 Task: Add an event with the title Second Team Building Event: Go-Kart Racing and Team Competition, date '2023/11/21', time 7:00 AM to 9:00 AMand add a description: Any defects, deviations, or non-conformities identified during the Quality Assurance Check will be documented and tracked. The team will assign severity levels and work with project stakeholders to determine appropriate corrective actions and resolutions., put the event into Blue category . Add location for the event as: 987 Abu Simbel Temples, Abu Simbel, Egypt, logged in from the account softage.10@softage.netand send the event invitation to softage.7@softage.net and softage.8@softage.net. Set a reminder for the event At time of event
Action: Mouse moved to (84, 110)
Screenshot: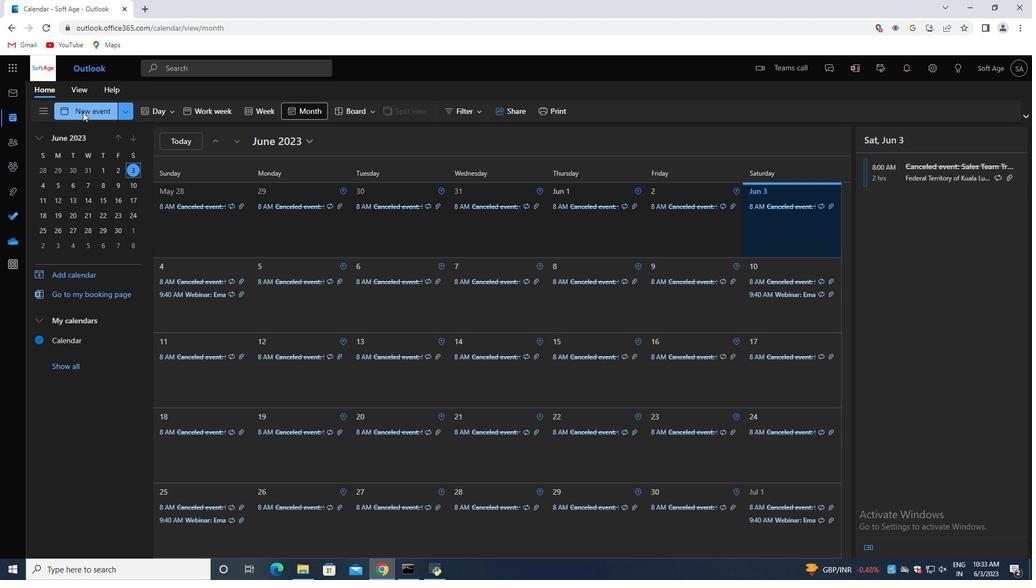 
Action: Mouse pressed left at (84, 110)
Screenshot: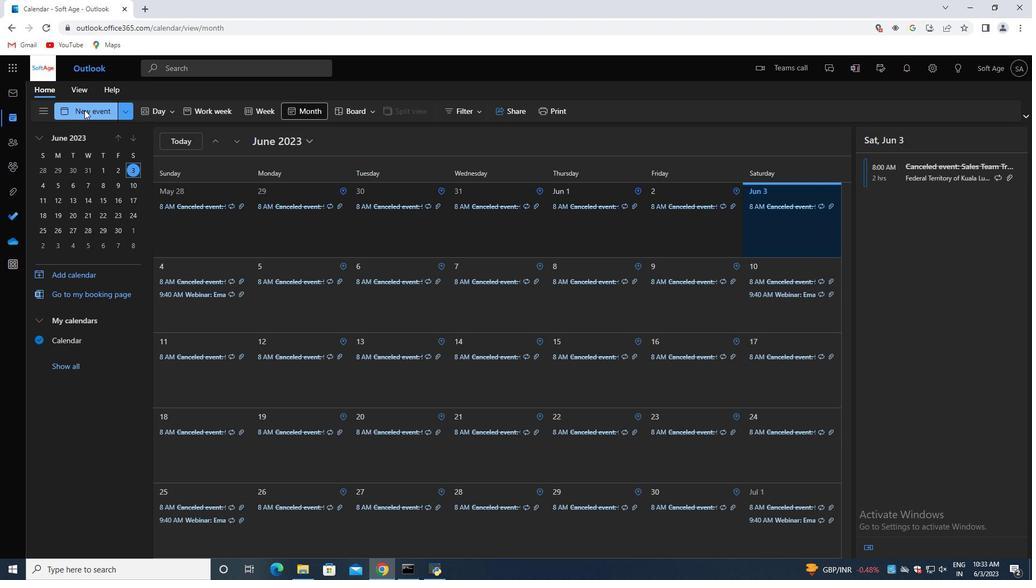 
Action: Mouse moved to (297, 179)
Screenshot: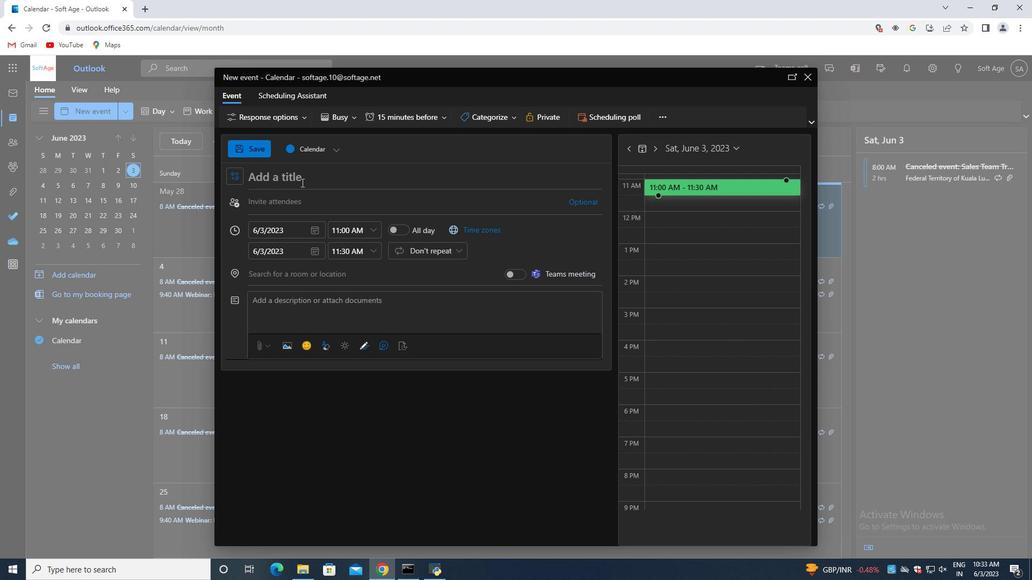 
Action: Mouse pressed left at (297, 179)
Screenshot: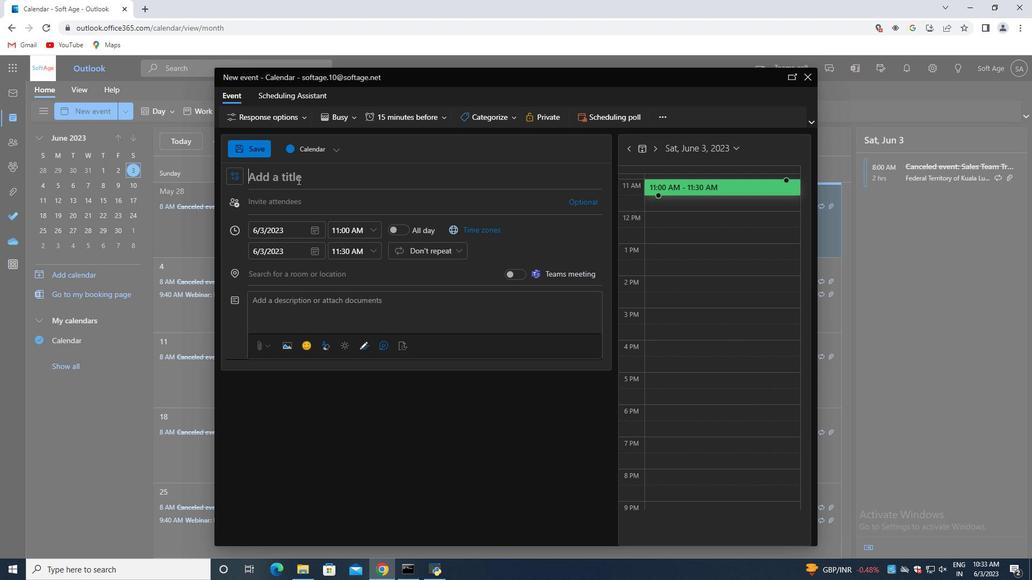 
Action: Key pressed <Key.shift>Second<Key.space><Key.shift>Team<Key.space><Key.shift>Building<Key.space><Key.shift>Event<Key.shift_r>:<Key.space><Key.shift>Go-<Key.shift>Kart<Key.space><Key.shift>racing<Key.space>and<Key.space><Key.shift>Team<Key.space><Key.shift>Competition
Screenshot: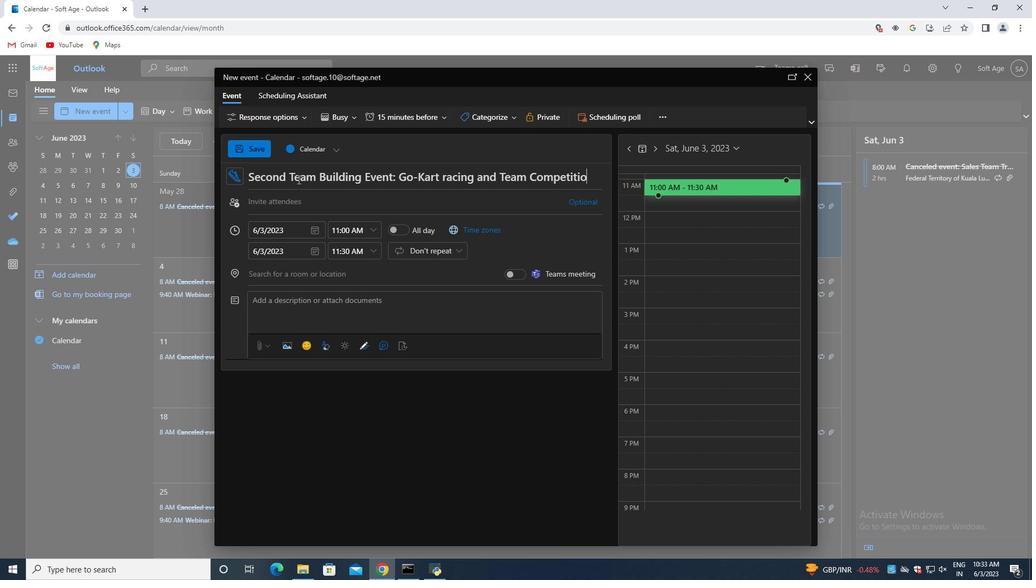 
Action: Mouse moved to (315, 229)
Screenshot: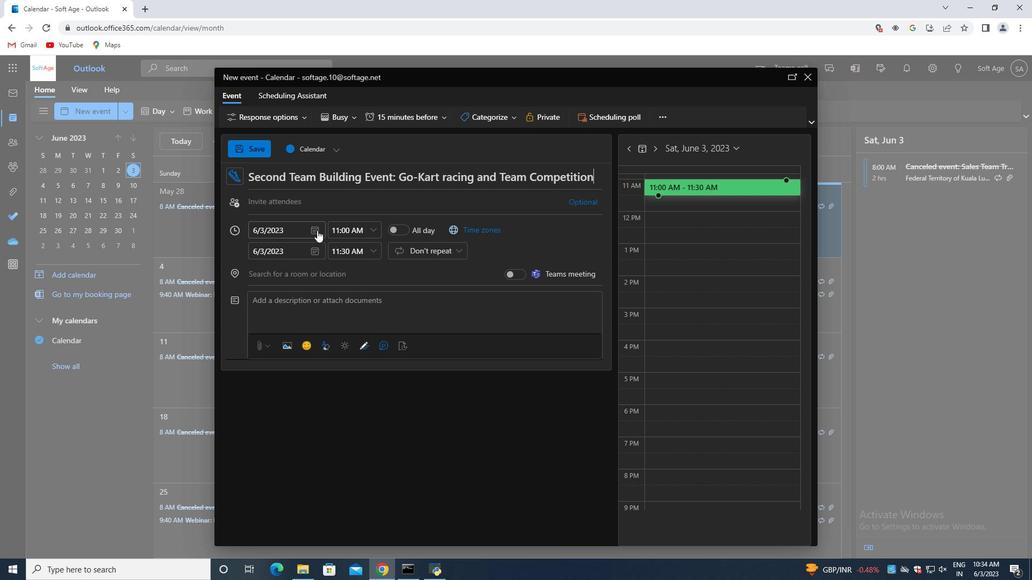 
Action: Mouse pressed left at (315, 229)
Screenshot: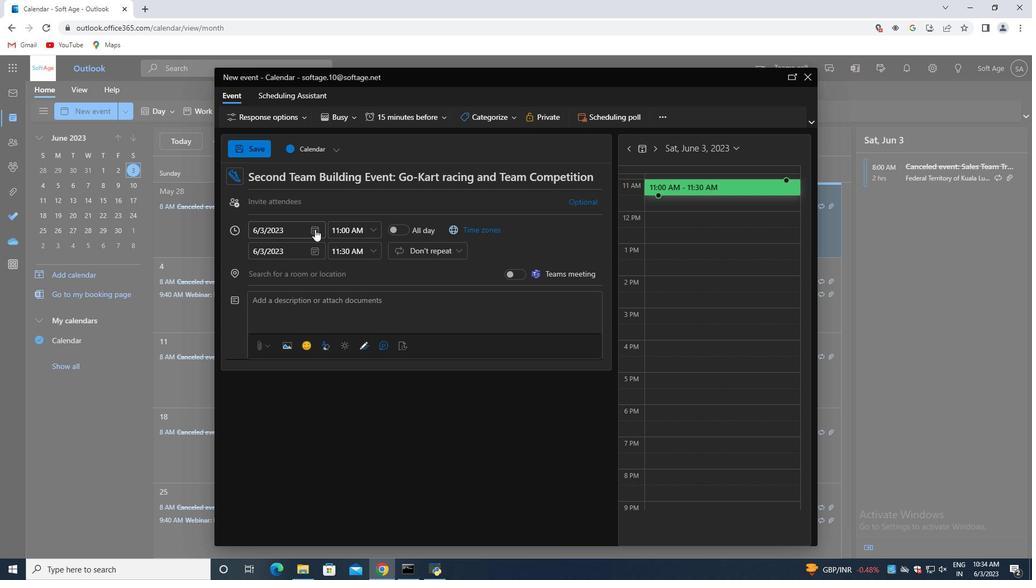
Action: Mouse moved to (353, 253)
Screenshot: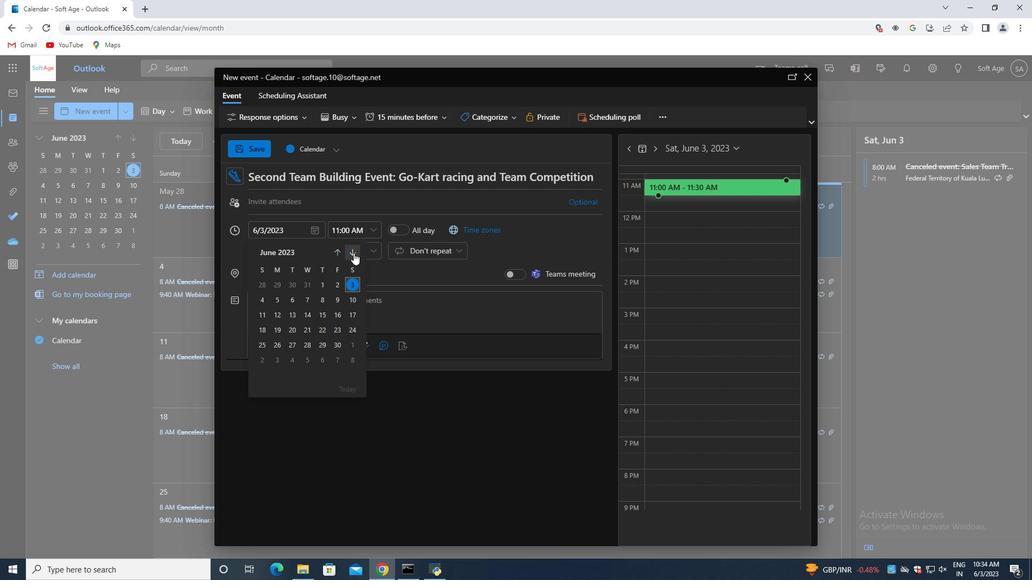 
Action: Mouse pressed left at (353, 253)
Screenshot: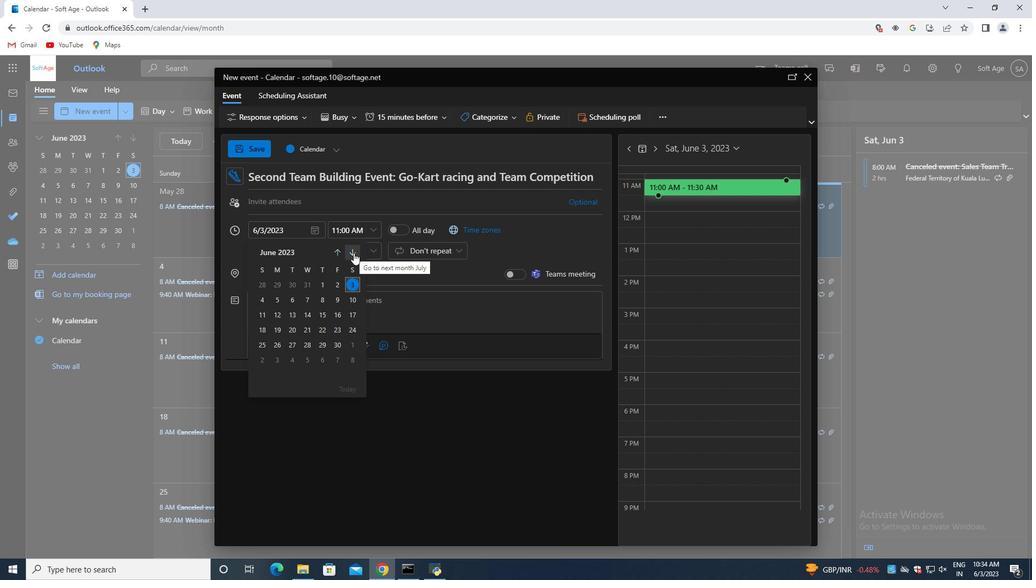 
Action: Mouse pressed left at (353, 253)
Screenshot: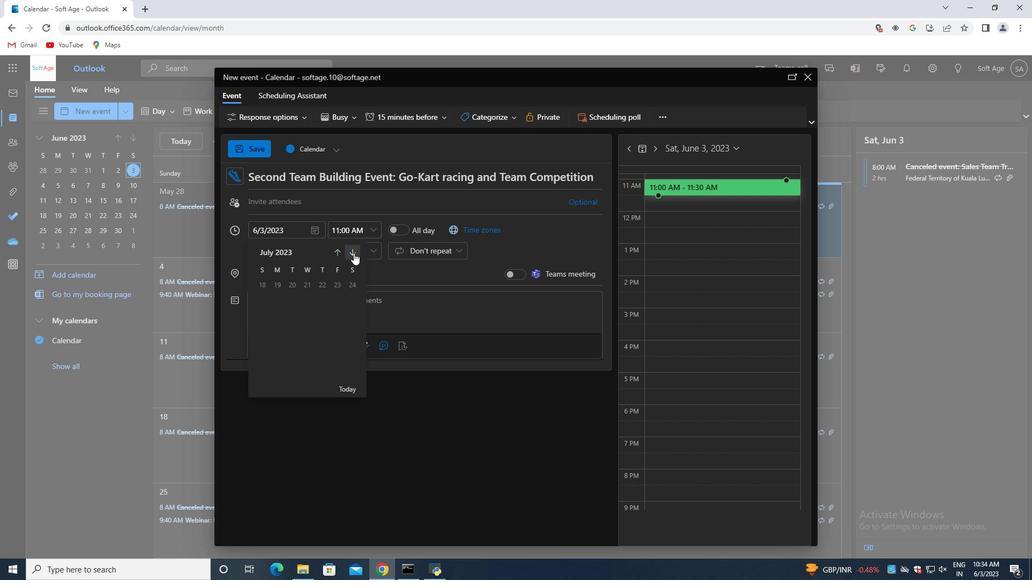 
Action: Mouse pressed left at (353, 253)
Screenshot: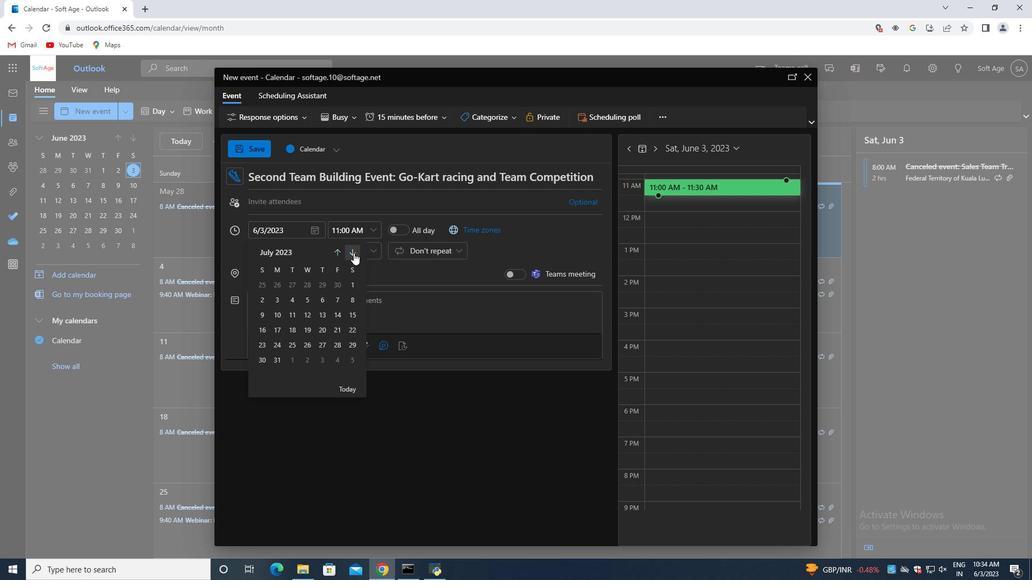 
Action: Mouse pressed left at (353, 253)
Screenshot: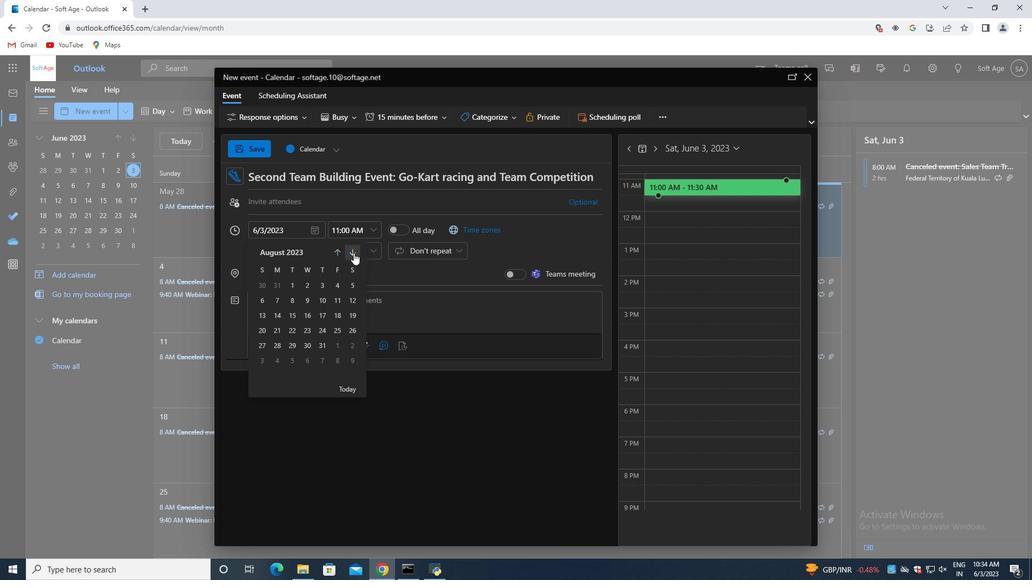
Action: Mouse pressed left at (353, 253)
Screenshot: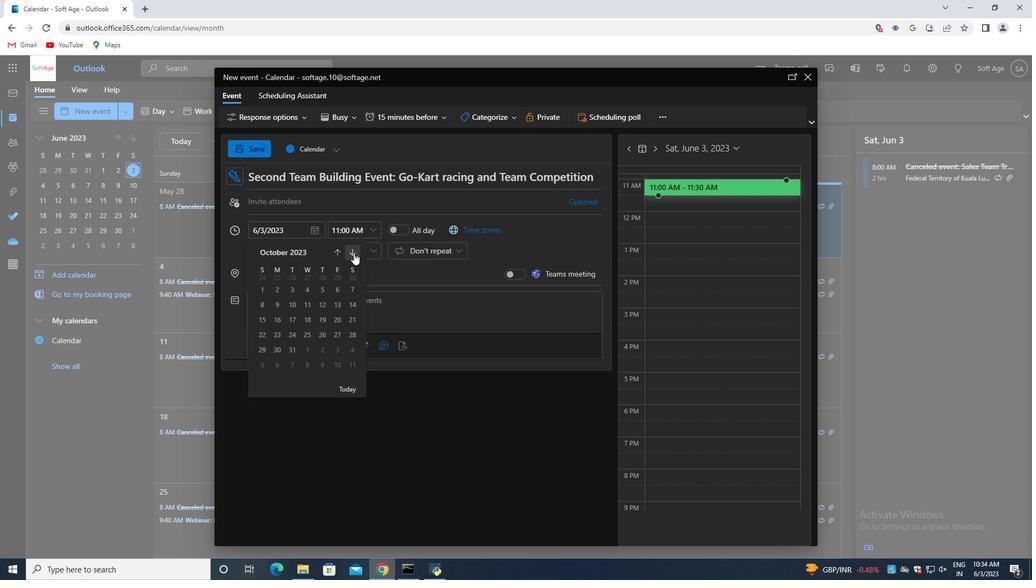 
Action: Mouse moved to (288, 330)
Screenshot: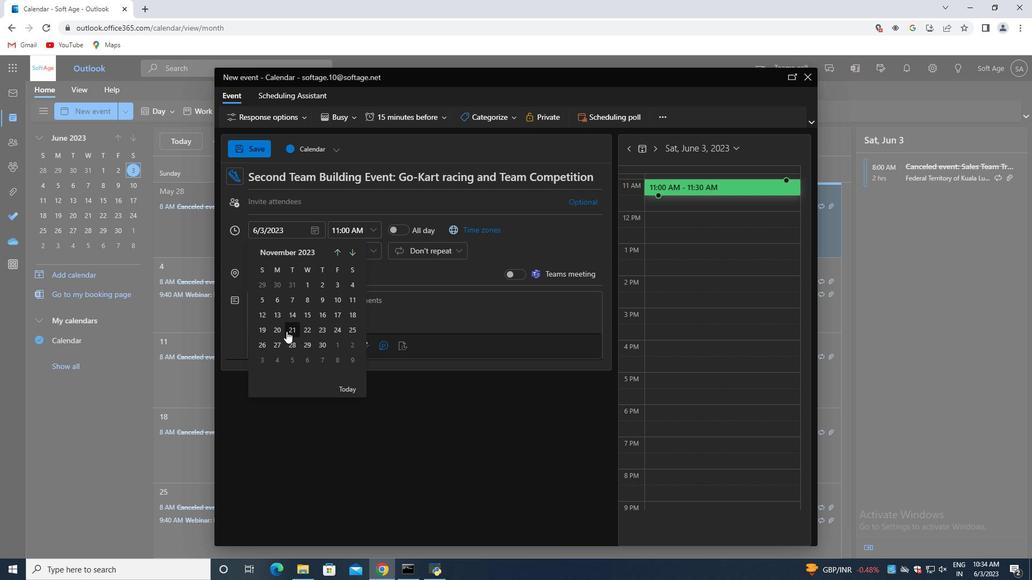 
Action: Mouse pressed left at (288, 330)
Screenshot: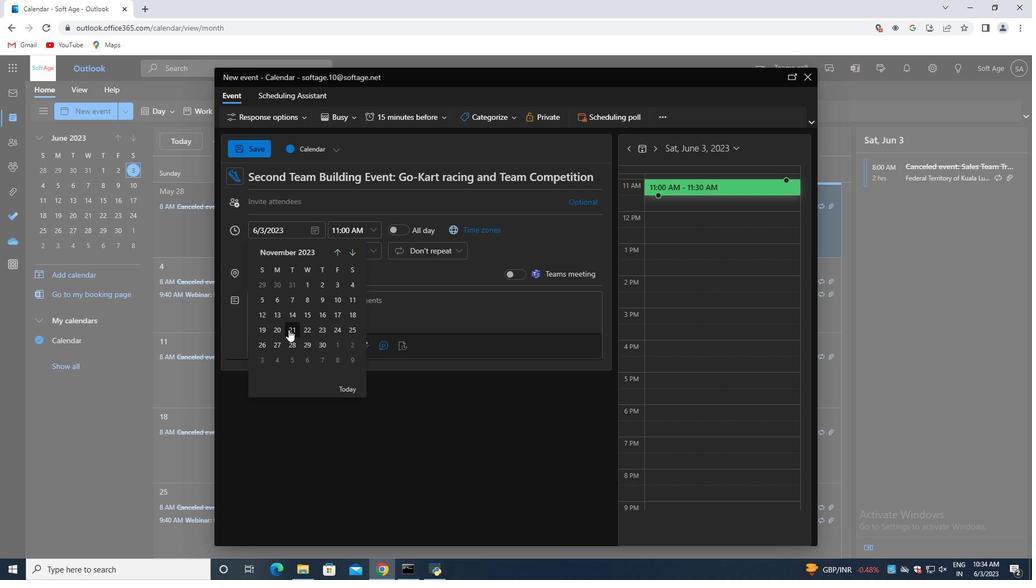 
Action: Mouse moved to (370, 232)
Screenshot: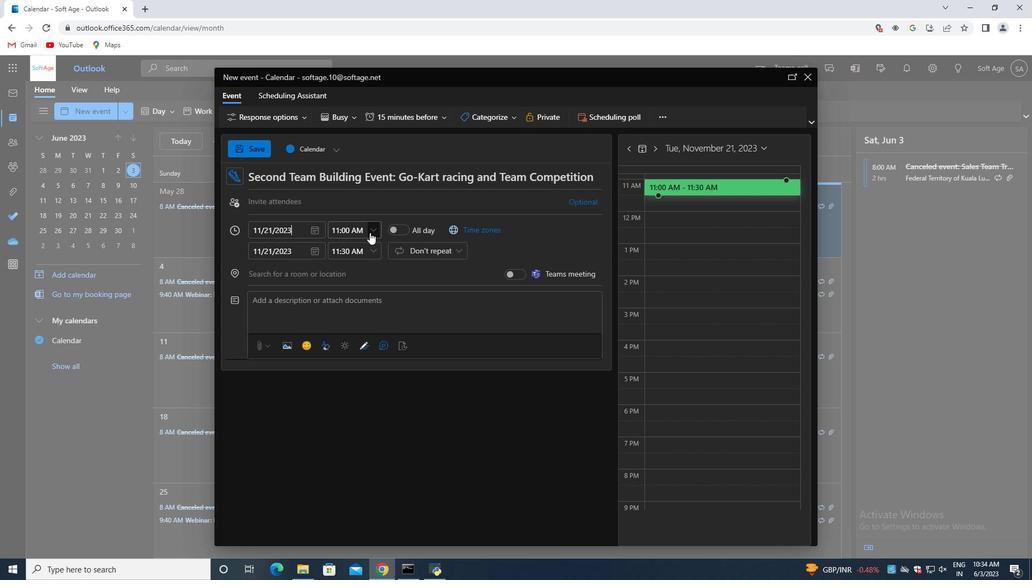 
Action: Mouse pressed left at (370, 232)
Screenshot: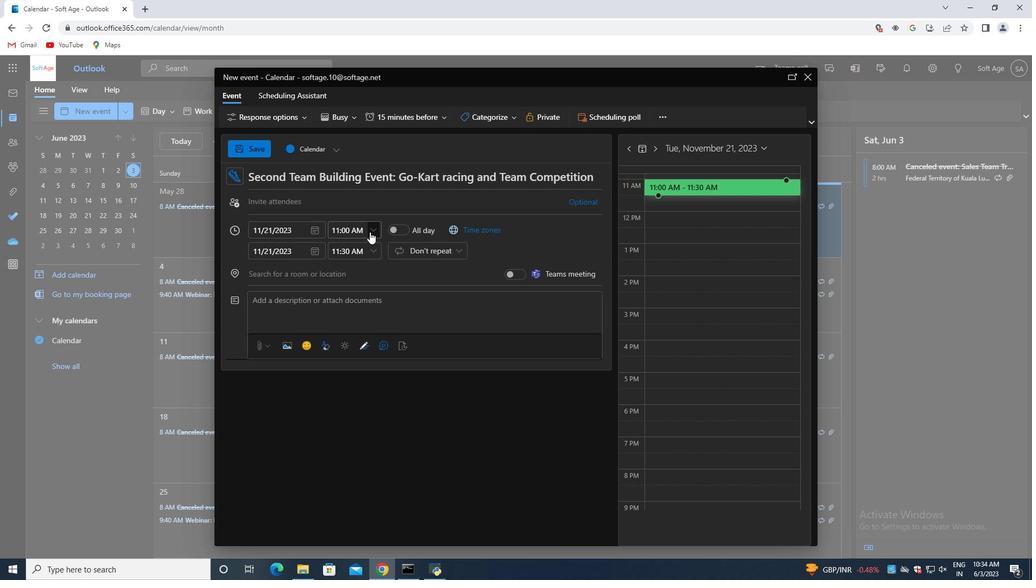 
Action: Mouse moved to (349, 264)
Screenshot: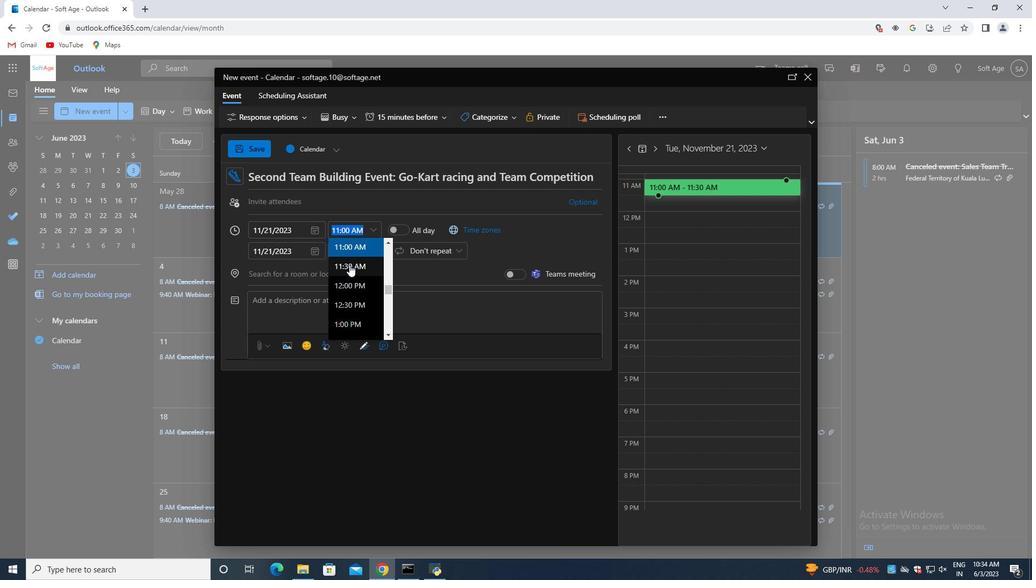 
Action: Mouse scrolled (349, 264) with delta (0, 0)
Screenshot: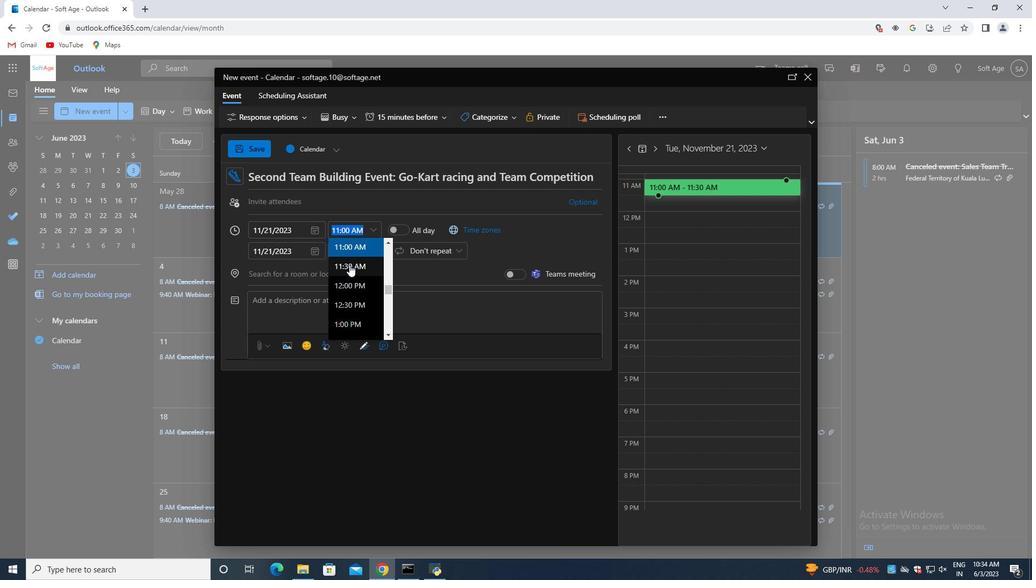 
Action: Mouse moved to (349, 263)
Screenshot: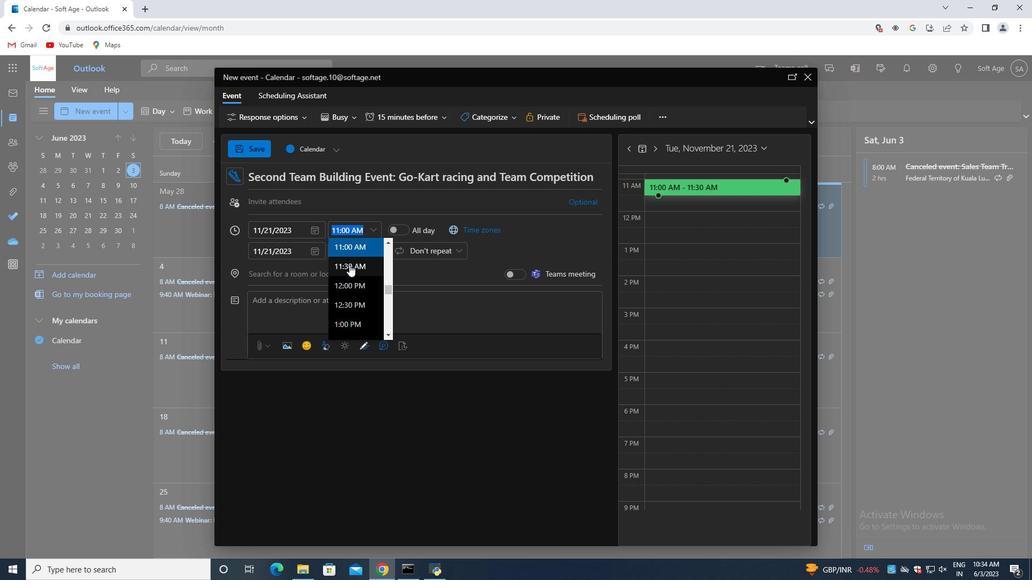 
Action: Mouse scrolled (349, 264) with delta (0, 0)
Screenshot: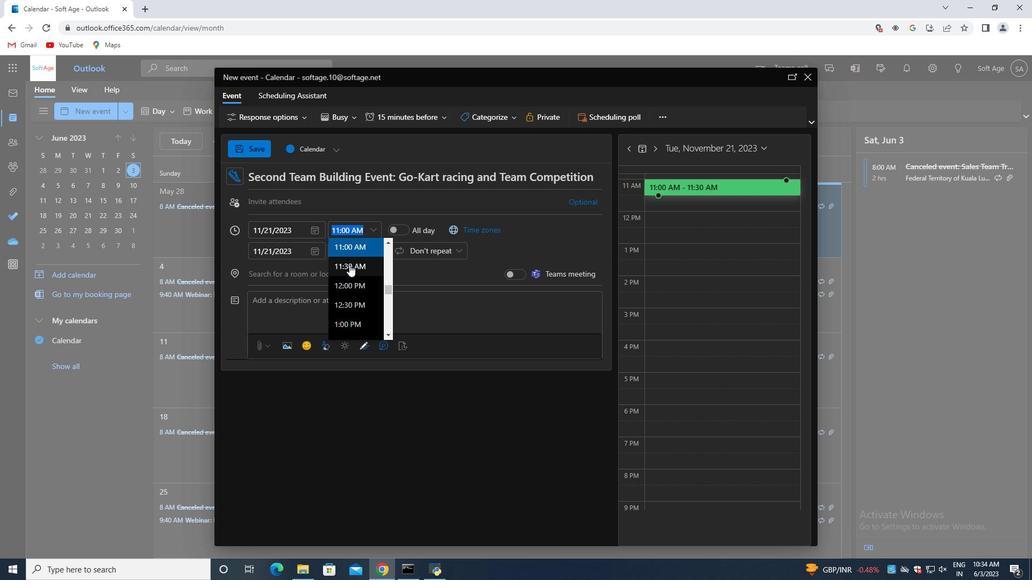 
Action: Mouse scrolled (349, 264) with delta (0, 0)
Screenshot: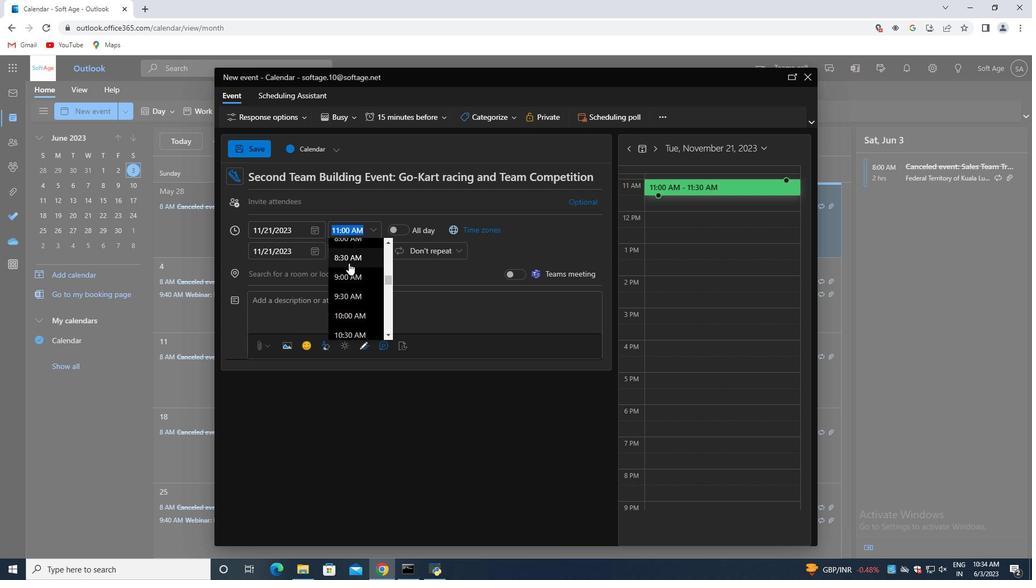 
Action: Mouse moved to (353, 254)
Screenshot: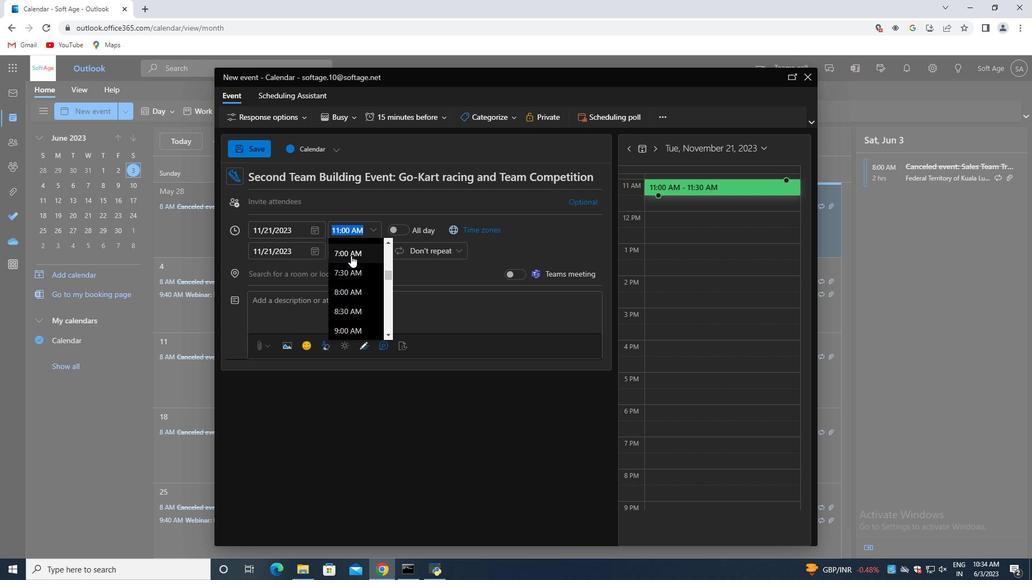 
Action: Mouse pressed left at (353, 254)
Screenshot: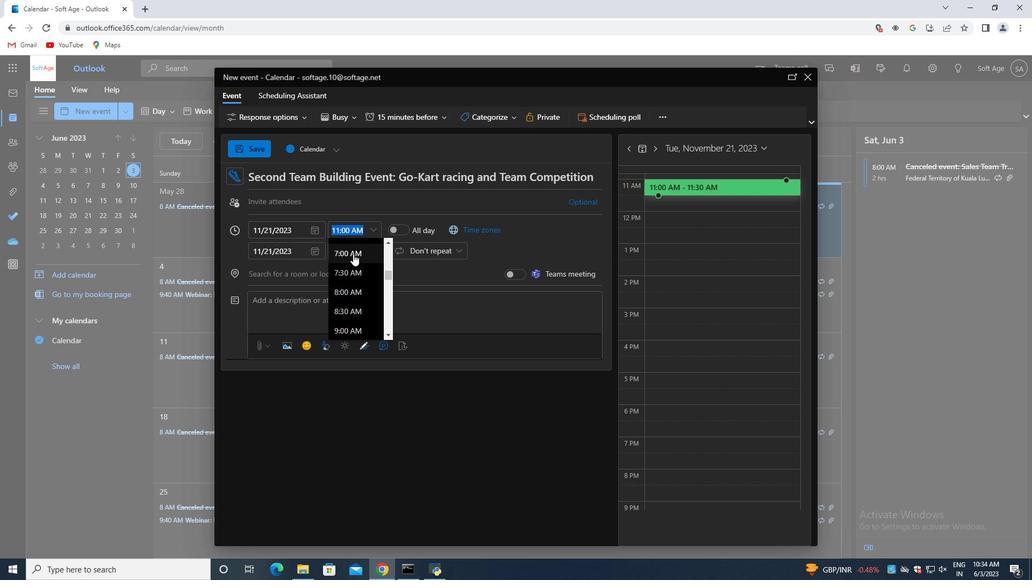 
Action: Mouse moved to (374, 251)
Screenshot: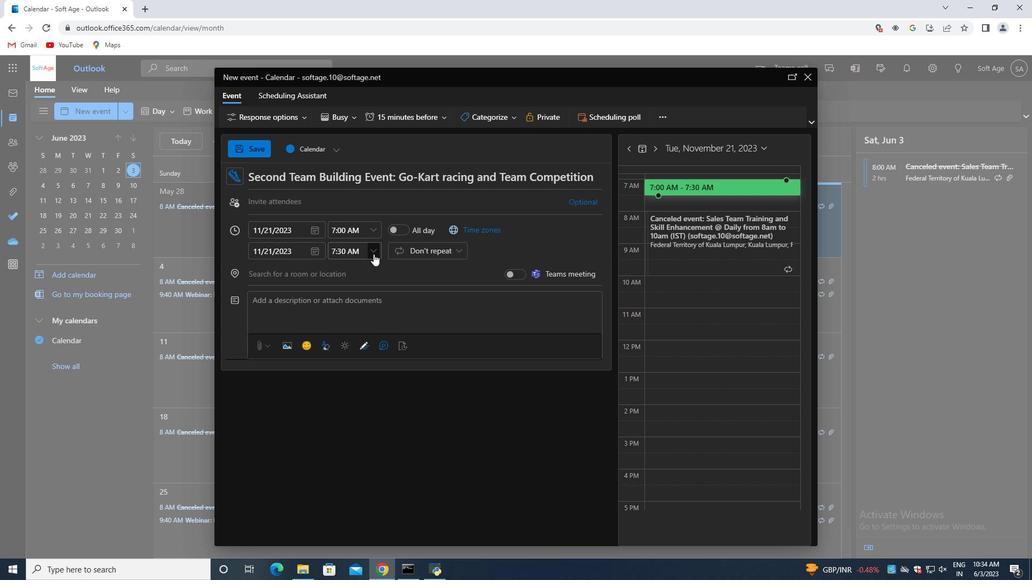 
Action: Mouse pressed left at (374, 251)
Screenshot: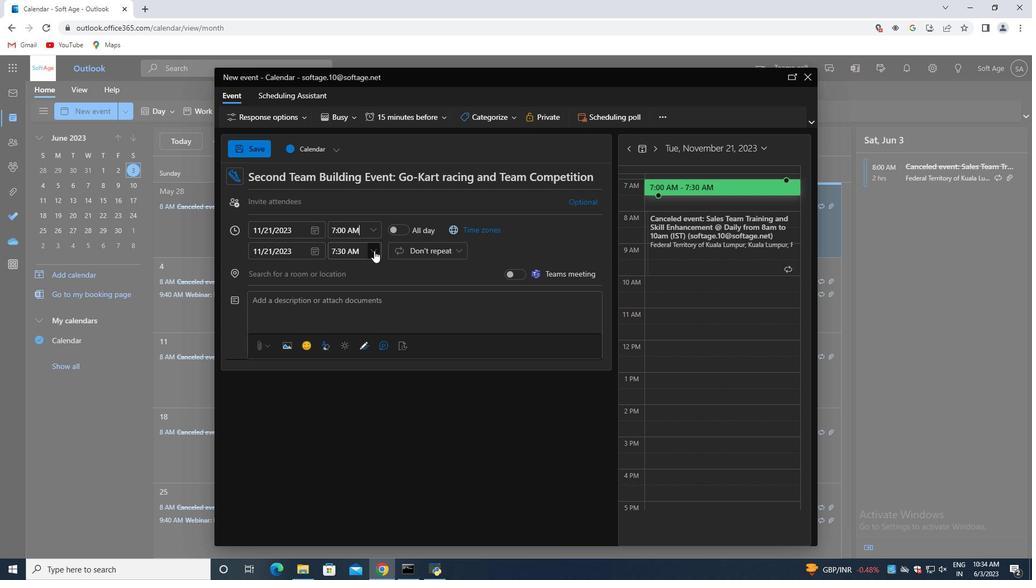 
Action: Mouse moved to (351, 322)
Screenshot: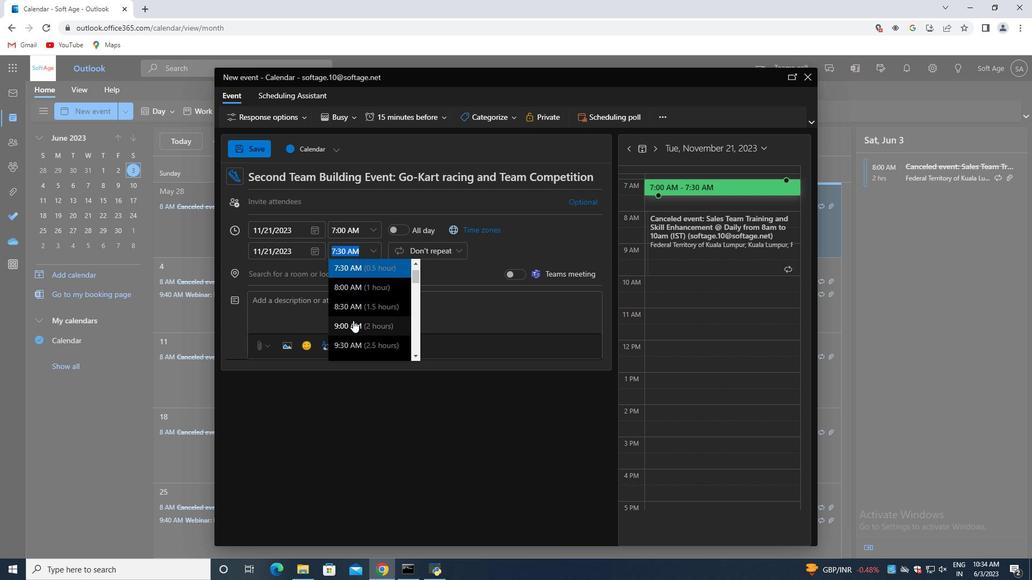 
Action: Mouse pressed left at (351, 322)
Screenshot: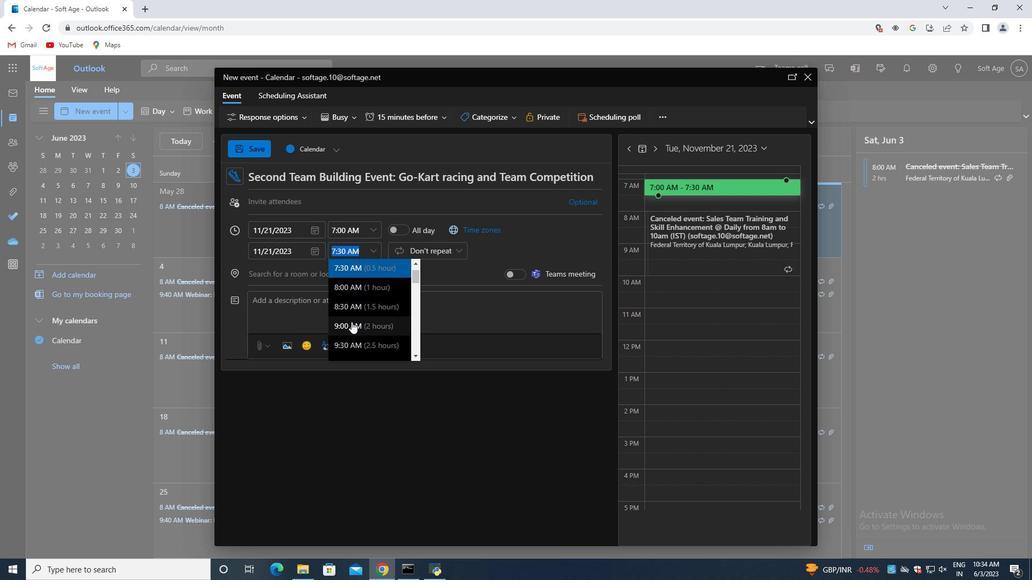 
Action: Mouse moved to (369, 298)
Screenshot: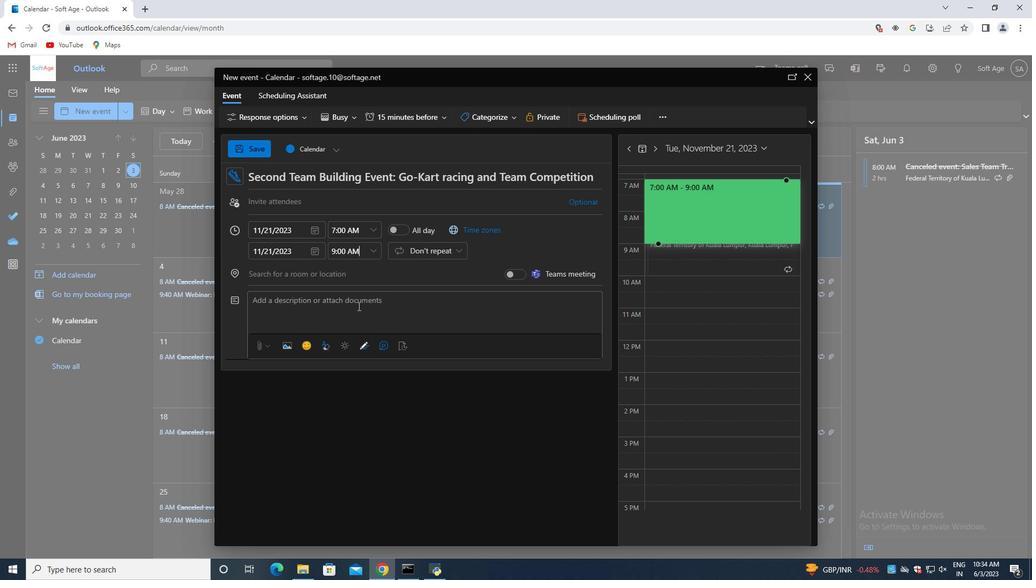 
Action: Mouse pressed left at (369, 298)
Screenshot: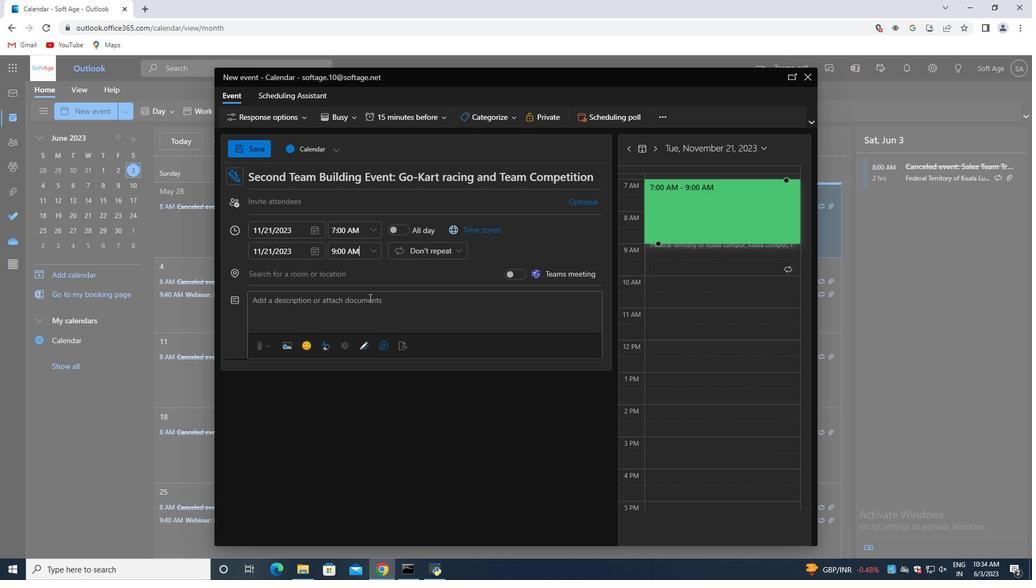 
Action: Key pressed <Key.shift>Any<Key.space>defects,<Key.space>deviations,<Key.space>or<Key.space>non-conformities<Key.space>identified<Key.space>during<Key.space>the<Key.space><Key.shift>Quality<Key.space><Key.shift>Assurance<Key.space><Key.shift>Check<Key.space>will<Key.space>be<Key.space>document<Key.space><Key.backspace>ed<Key.space>and<Key.space>tracked.<Key.space><Key.shift>The<Key.space>team<Key.space>will<Key.space>assign<Key.space>severity<Key.space>levels<Key.space>and<Key.space>work<Key.space>with<Key.space>project<Key.space>stakeholders<Key.space>to<Key.space>determine<Key.space>appropriate<Key.space>corrective<Key.space>actions<Key.space>and<Key.space>resoluations.
Screenshot: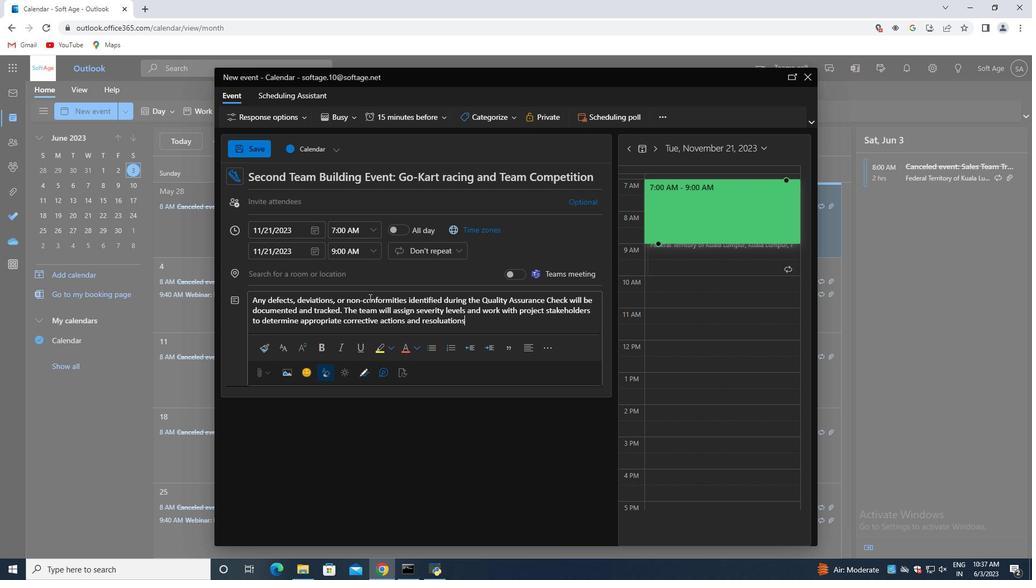 
Action: Mouse moved to (494, 110)
Screenshot: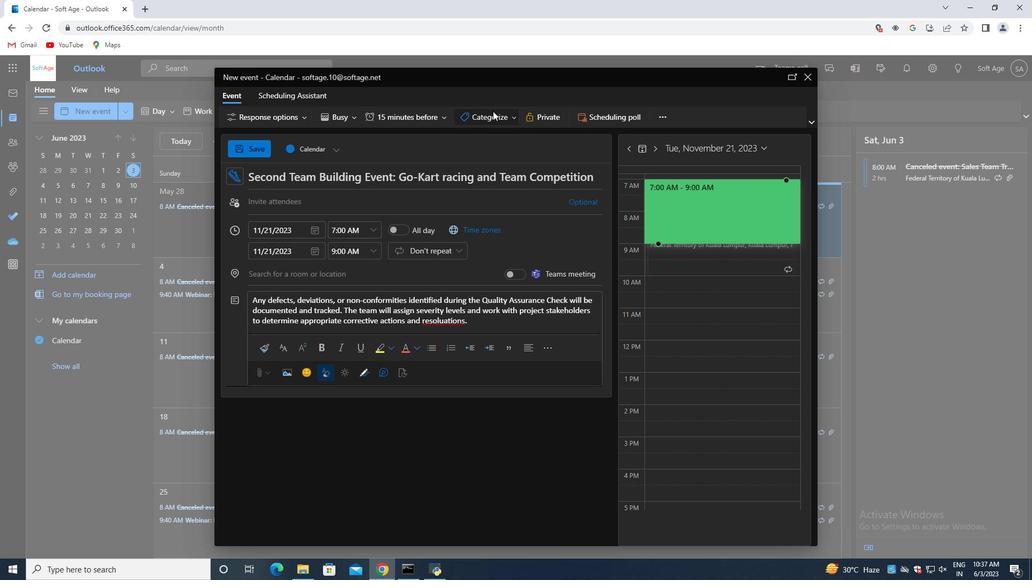 
Action: Mouse pressed left at (494, 110)
Screenshot: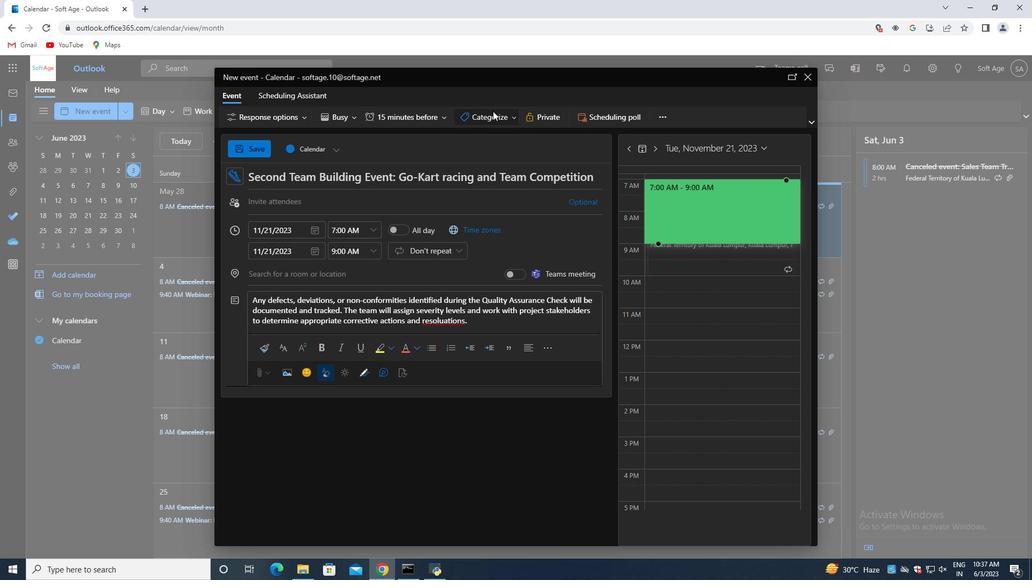 
Action: Mouse moved to (508, 132)
Screenshot: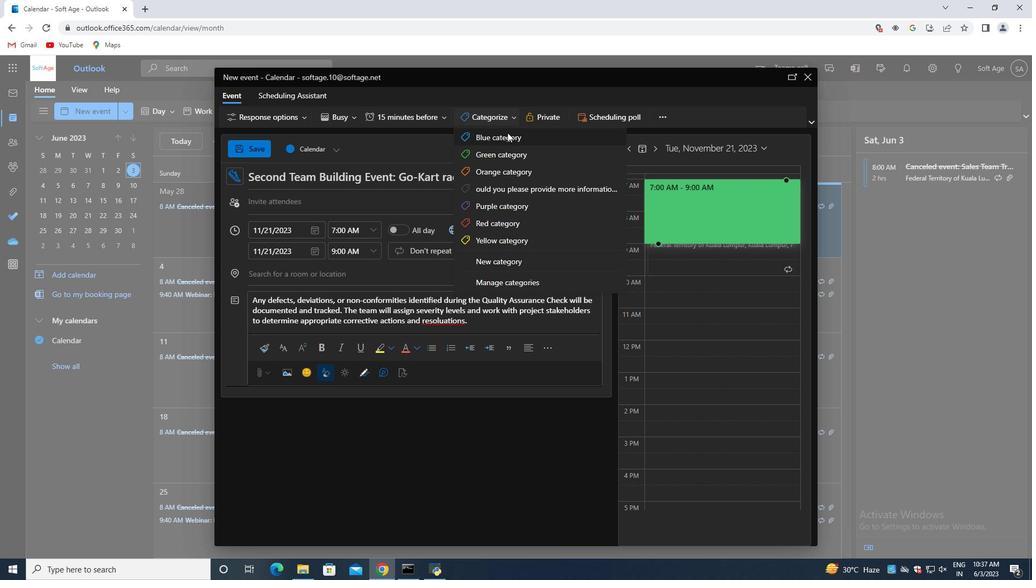 
Action: Mouse pressed left at (508, 132)
Screenshot: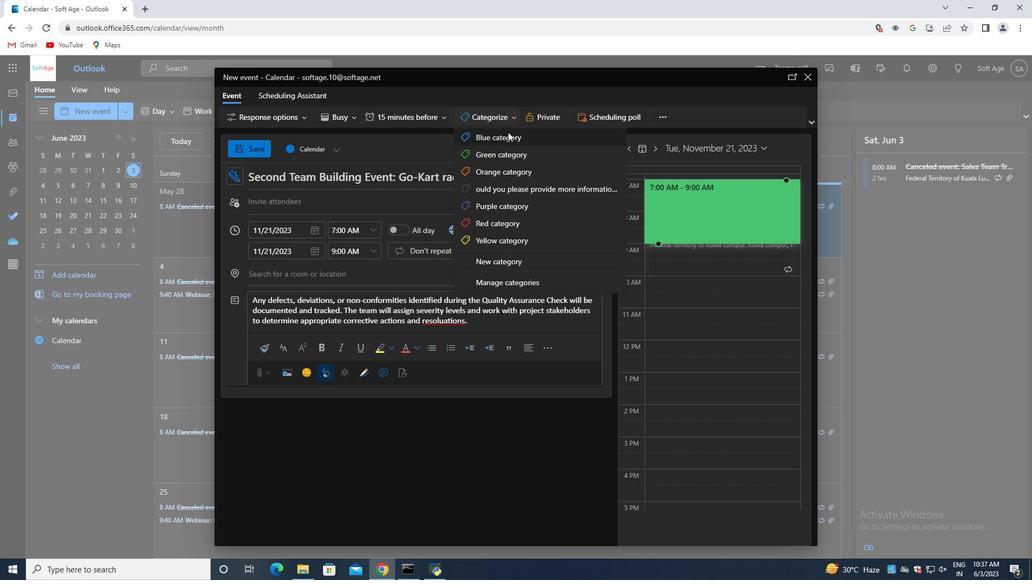 
Action: Mouse moved to (300, 278)
Screenshot: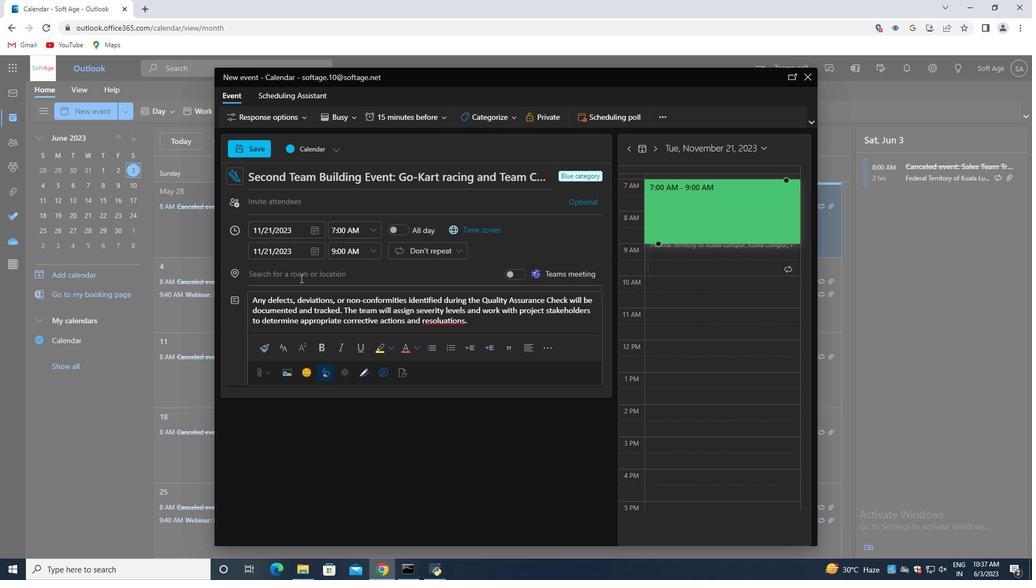 
Action: Mouse pressed left at (300, 278)
Screenshot: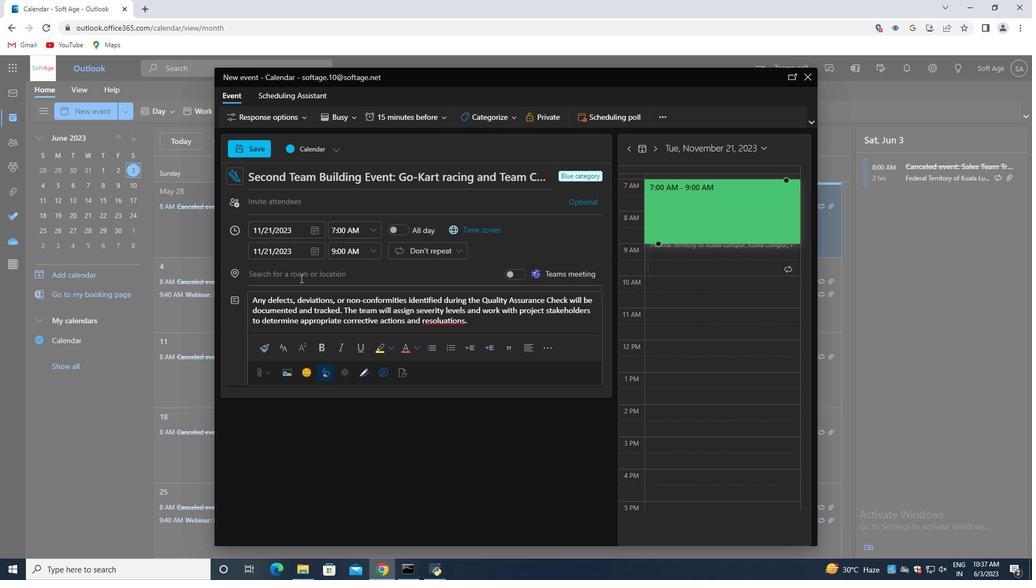 
Action: Key pressed 987<Key.space><Key.shift>Abu<Key.space><Key.shift><Key.shift>Simbel<Key.space><Key.shift>Temples,<Key.space><Key.shift>Abu<Key.space><Key.shift>Simbel,<Key.space><Key.shift><Key.shift>Egypt
Screenshot: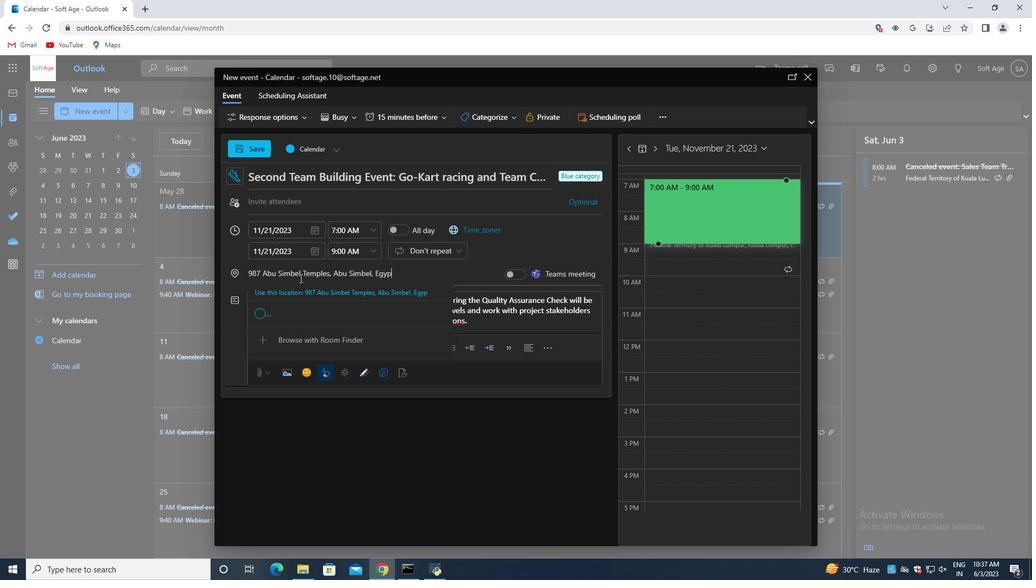 
Action: Mouse moved to (328, 293)
Screenshot: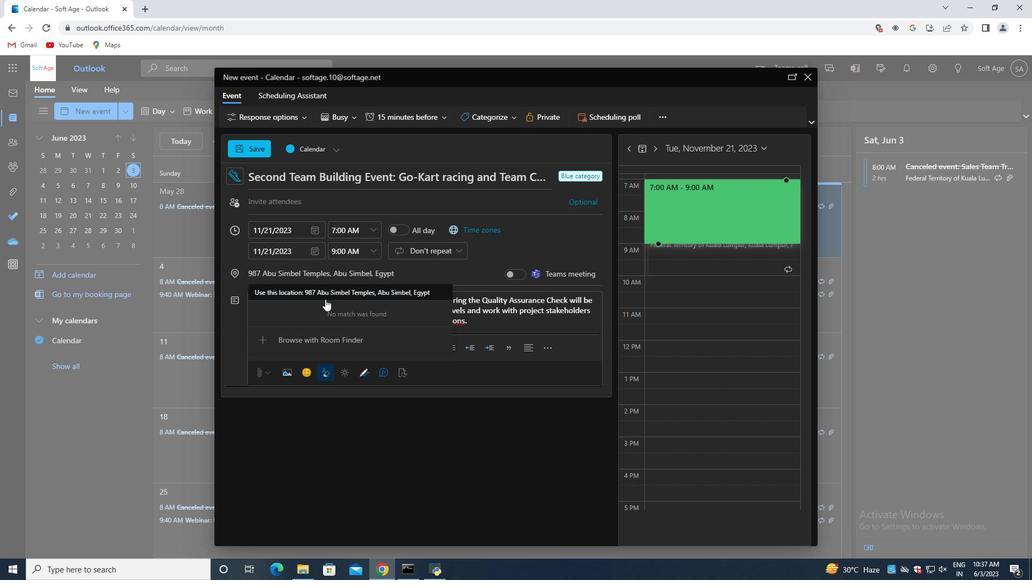 
Action: Mouse pressed left at (328, 293)
Screenshot: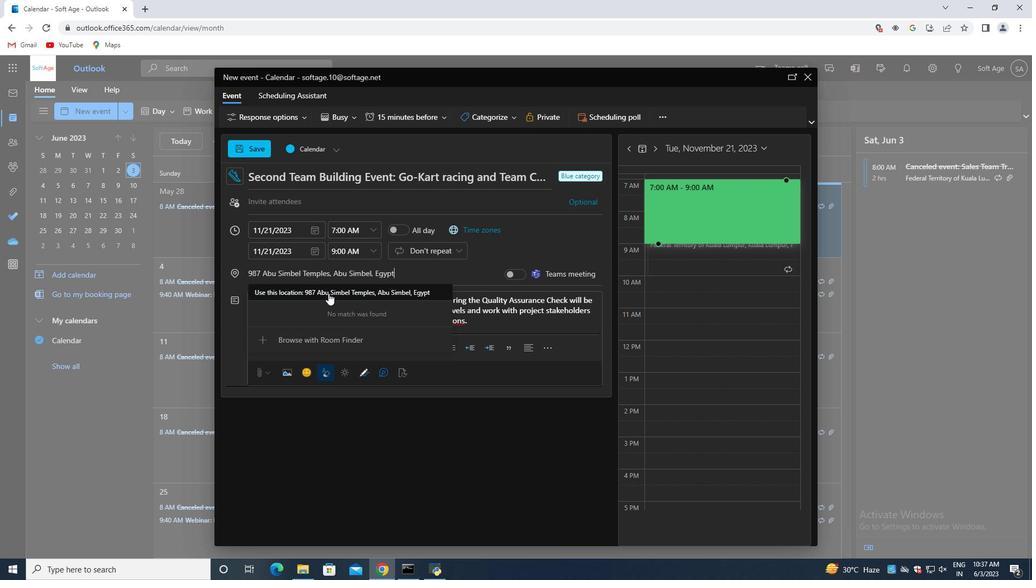
Action: Mouse moved to (282, 204)
Screenshot: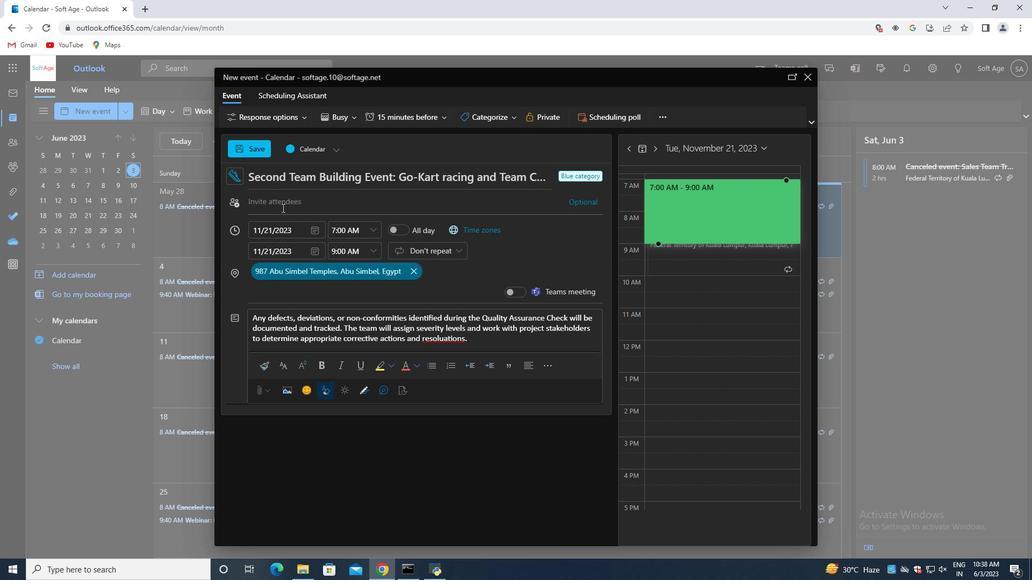 
Action: Mouse pressed left at (282, 204)
Screenshot: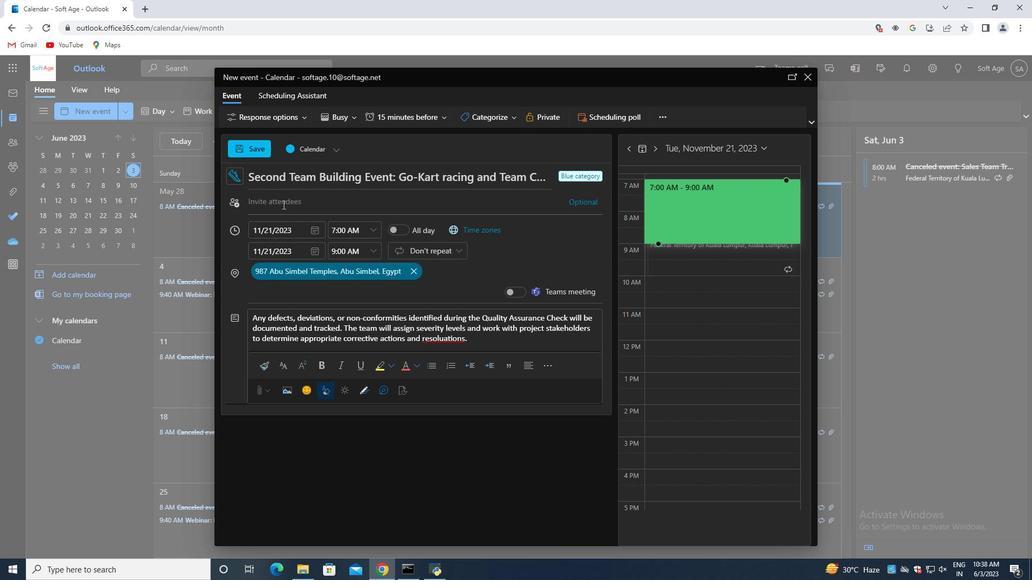 
Action: Key pressed softage.7<Key.shift>@softage.net<Key.enter>softage.8<Key.shift><Key.shift><Key.shift><Key.shift><Key.shift><Key.shift><Key.shift><Key.shift><Key.shift><Key.shift><Key.shift><Key.shift><Key.shift><Key.shift><Key.shift><Key.shift>@softage.net<Key.enter>
Screenshot: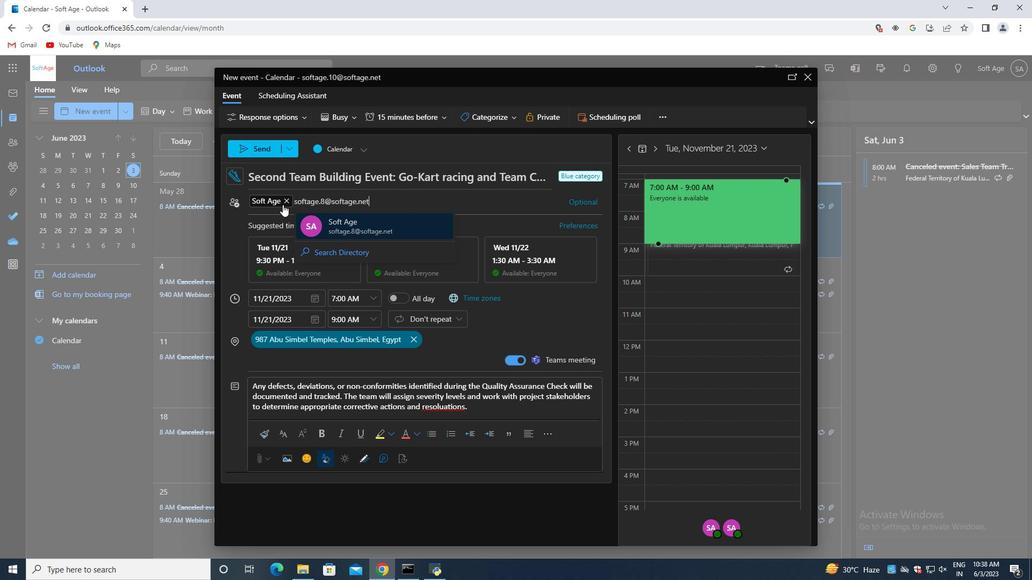 
Action: Mouse moved to (429, 113)
Screenshot: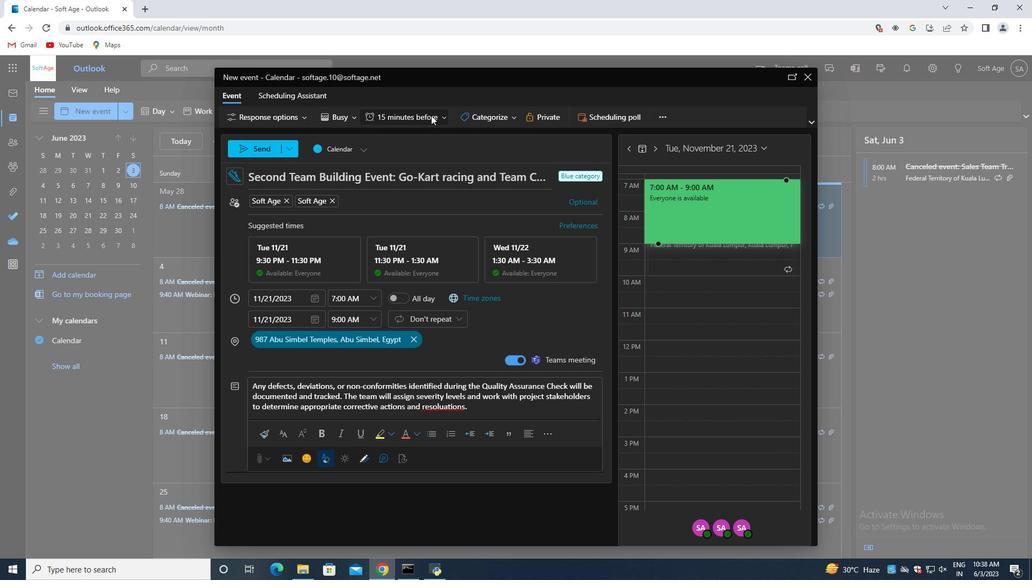 
Action: Mouse pressed left at (429, 113)
Screenshot: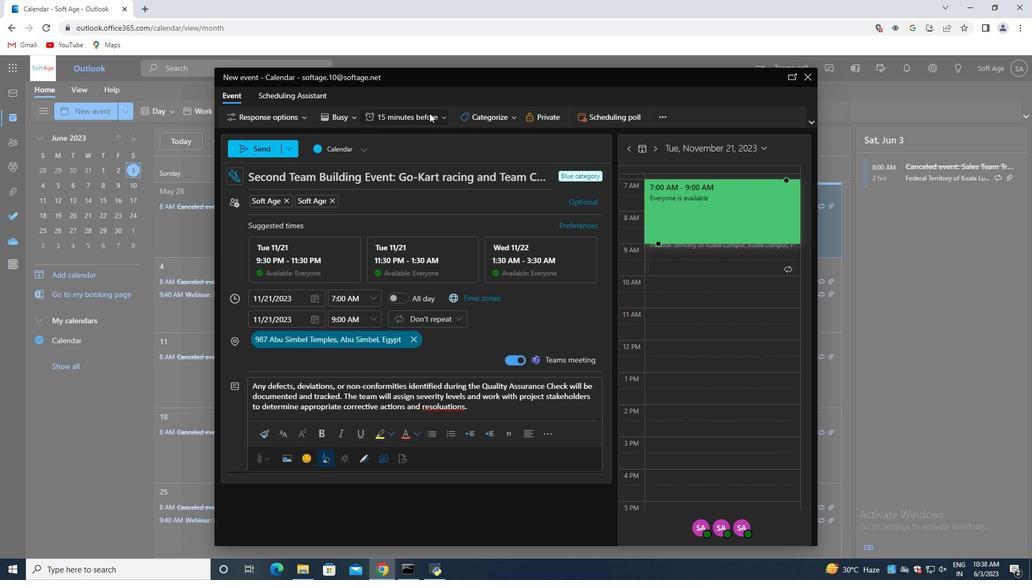 
Action: Mouse moved to (428, 159)
Screenshot: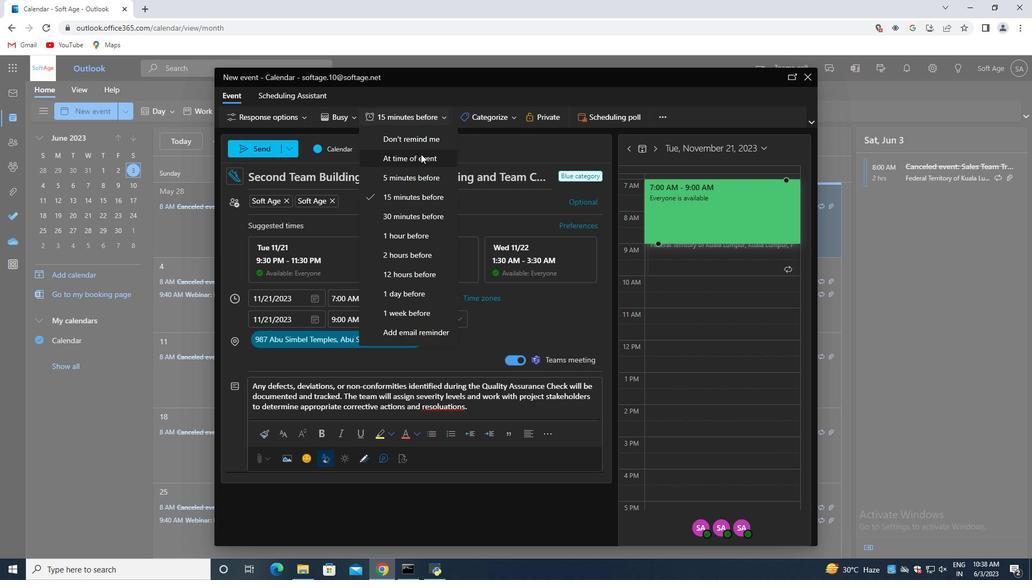 
Action: Mouse pressed left at (428, 159)
Screenshot: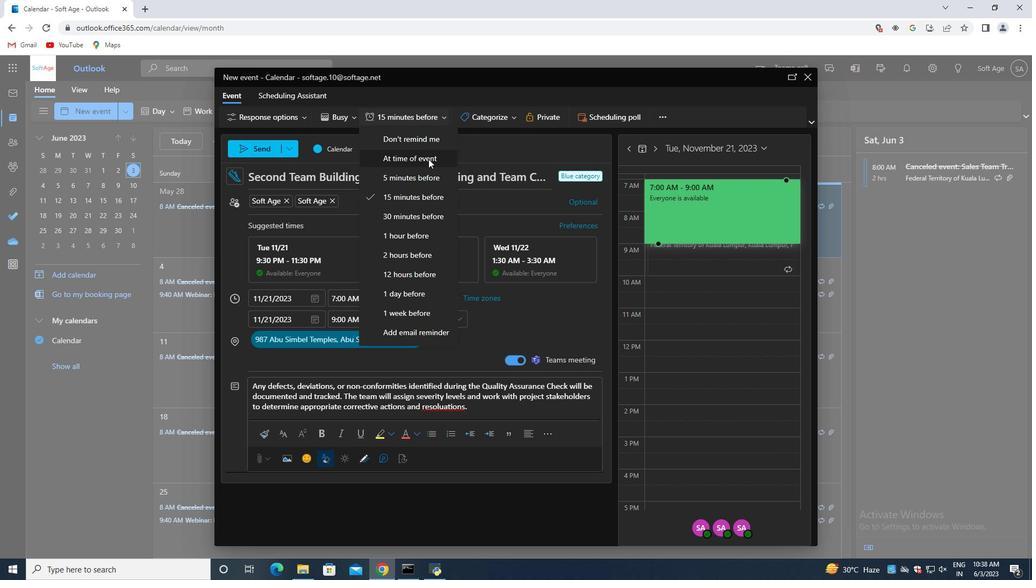 
Action: Mouse moved to (267, 145)
Screenshot: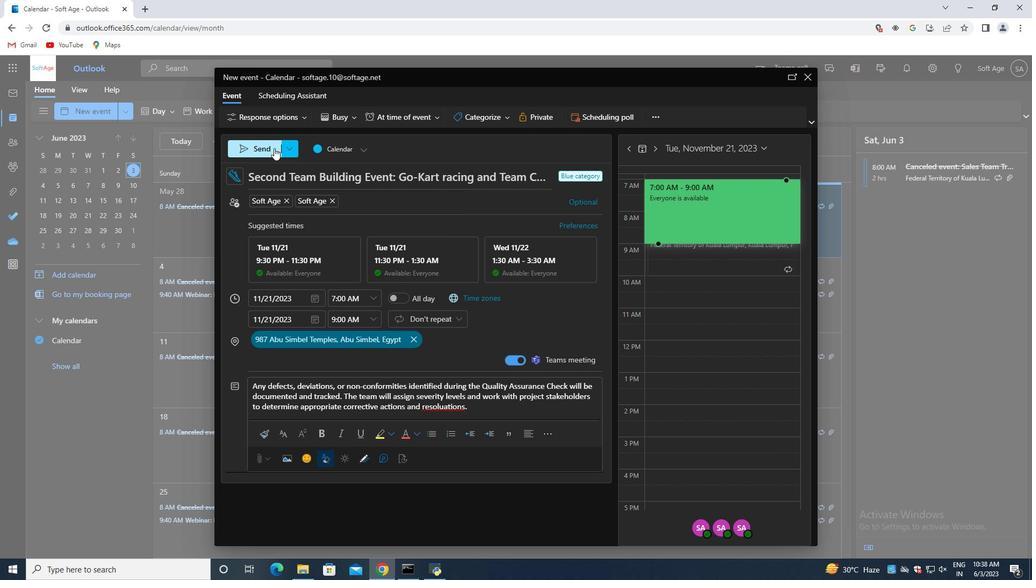 
Action: Mouse pressed left at (267, 145)
Screenshot: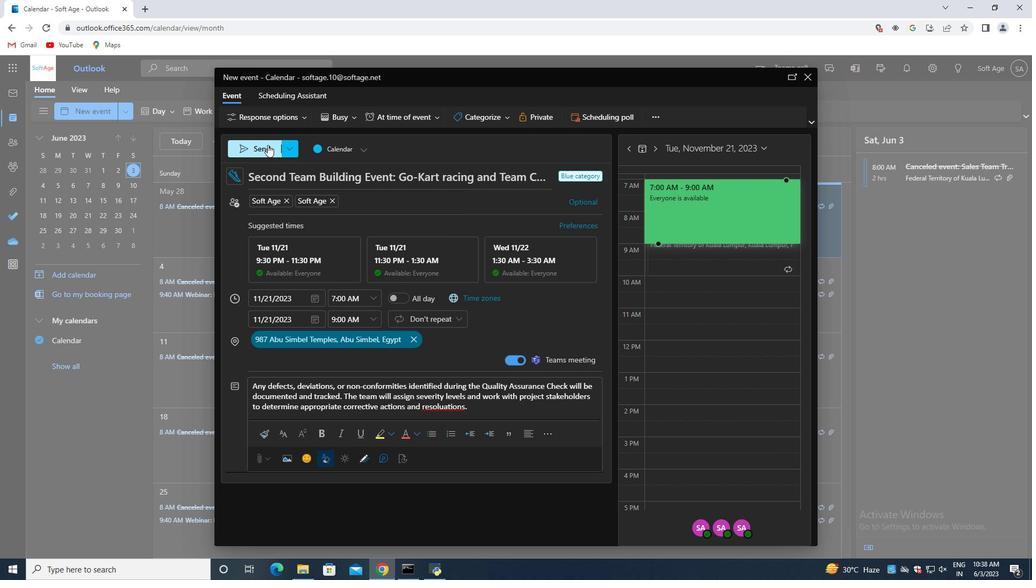 
